 Task: Create a due date automation trigger when advanced on, 2 hours after a card is due add dates due this month.
Action: Mouse moved to (1046, 84)
Screenshot: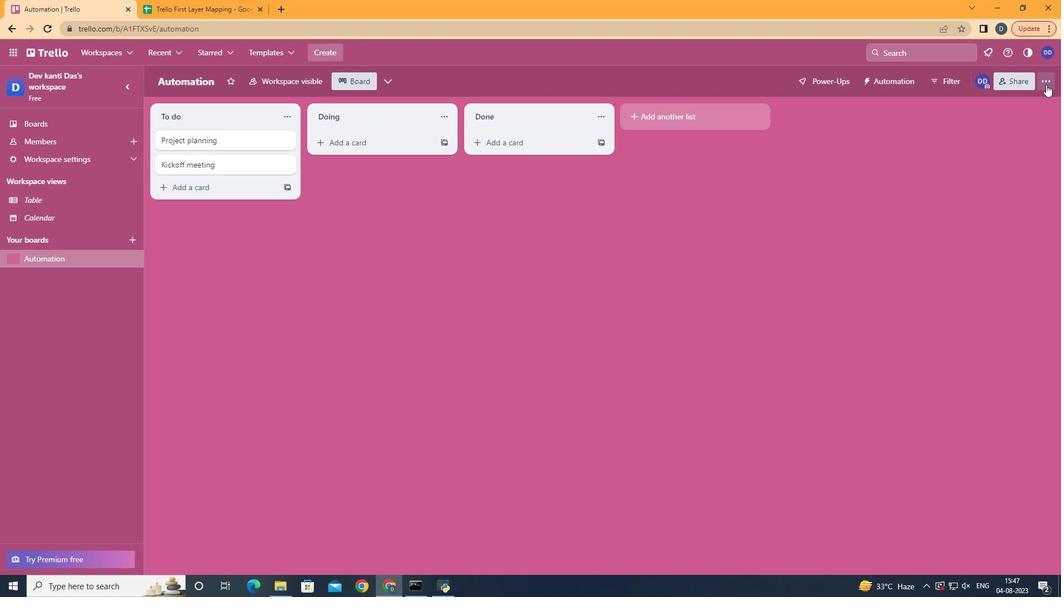 
Action: Mouse pressed left at (1046, 84)
Screenshot: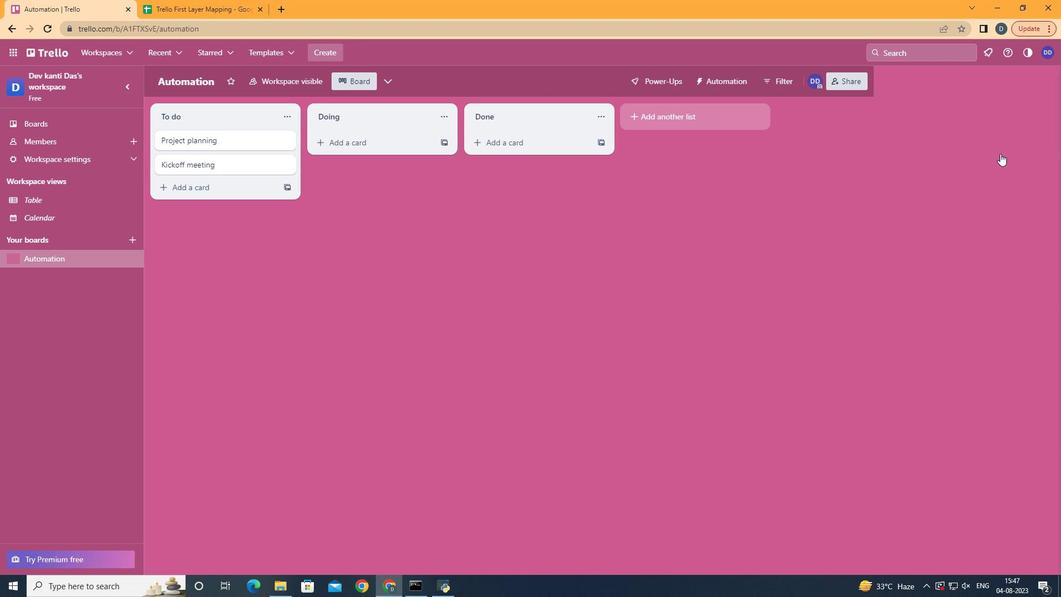 
Action: Mouse moved to (958, 233)
Screenshot: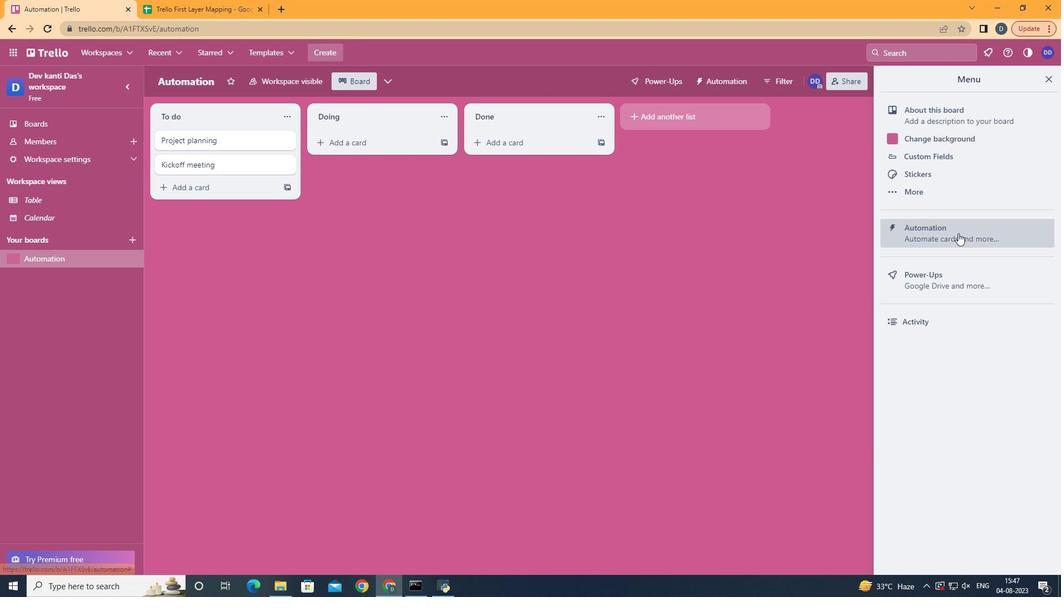
Action: Mouse pressed left at (958, 233)
Screenshot: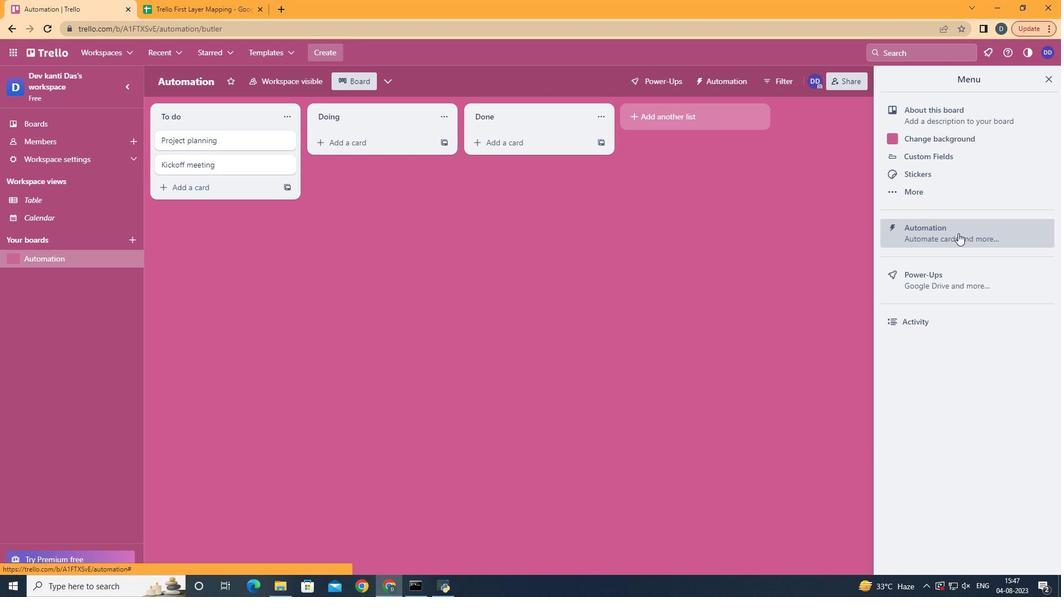 
Action: Mouse moved to (227, 224)
Screenshot: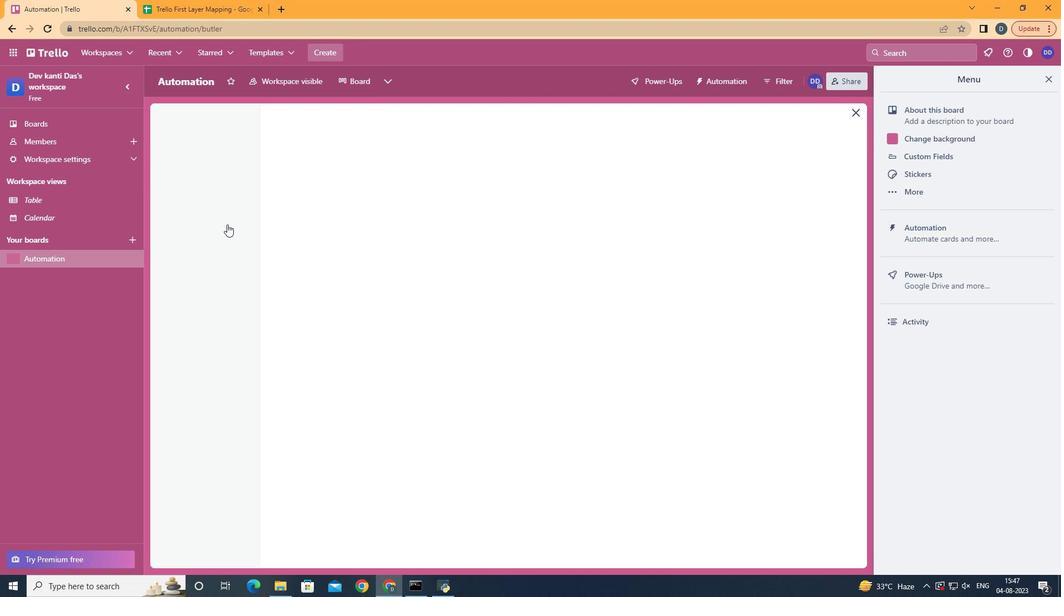 
Action: Mouse pressed left at (227, 224)
Screenshot: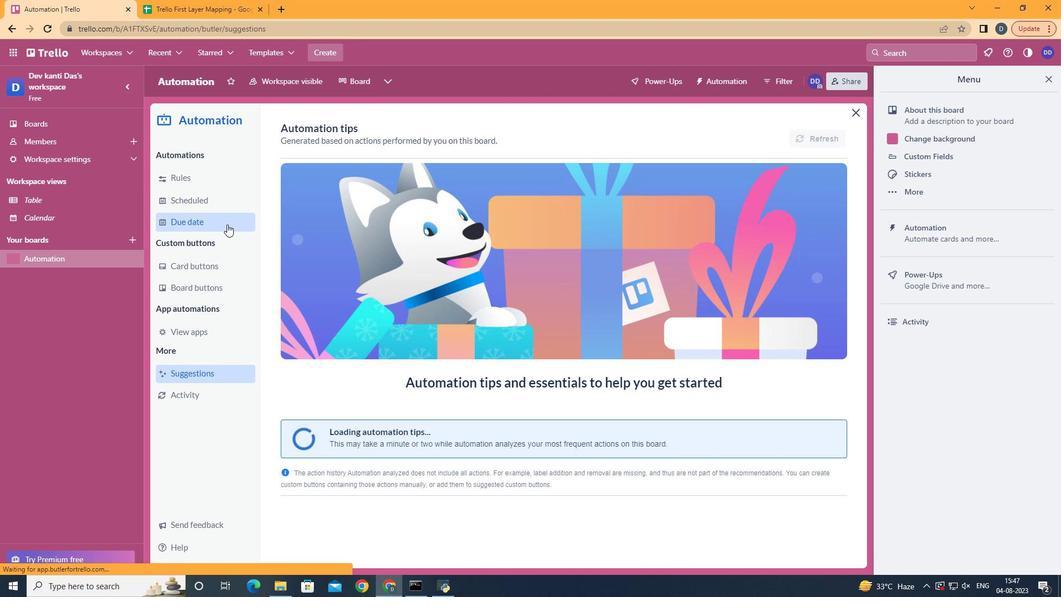 
Action: Mouse moved to (777, 136)
Screenshot: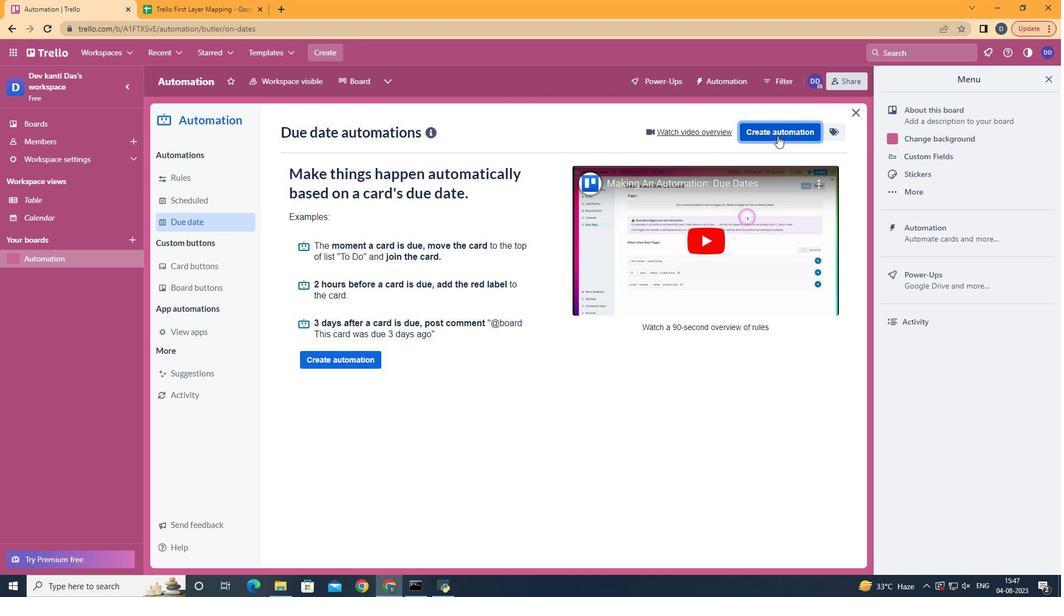 
Action: Mouse pressed left at (777, 136)
Screenshot: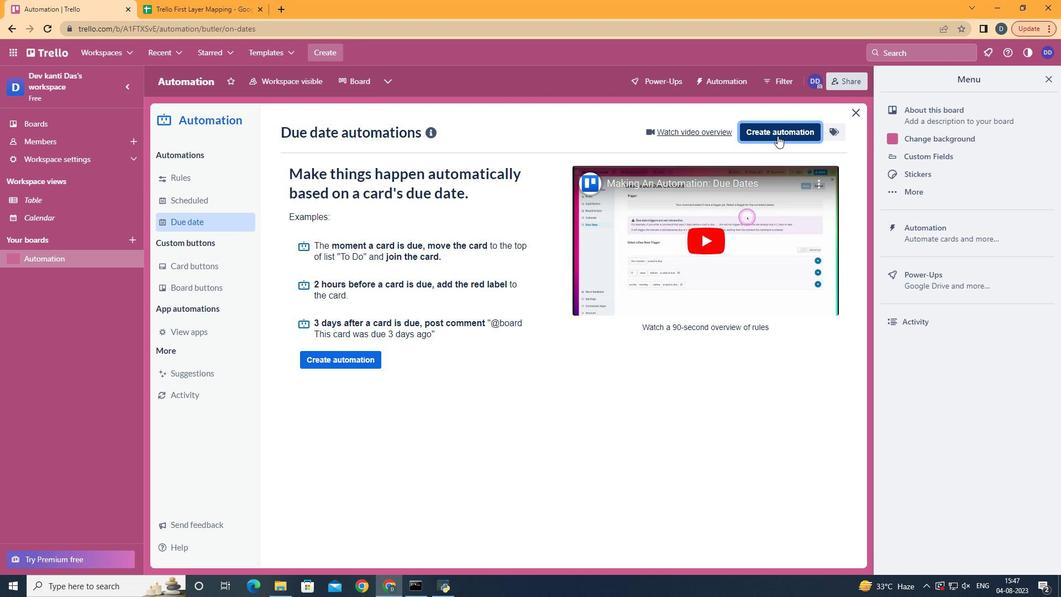 
Action: Mouse moved to (565, 243)
Screenshot: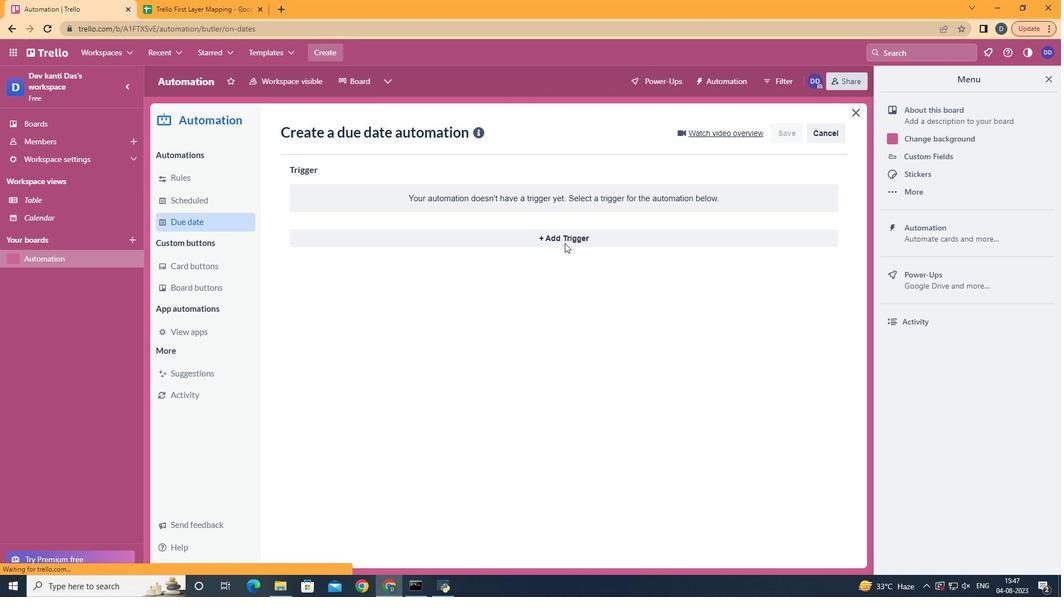 
Action: Mouse pressed left at (565, 243)
Screenshot: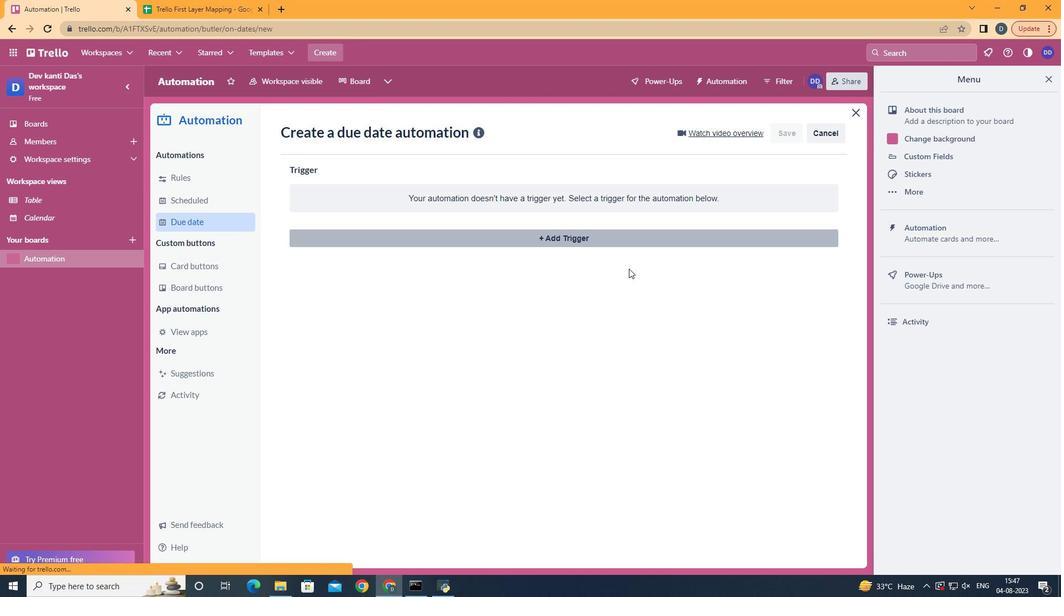
Action: Mouse moved to (368, 470)
Screenshot: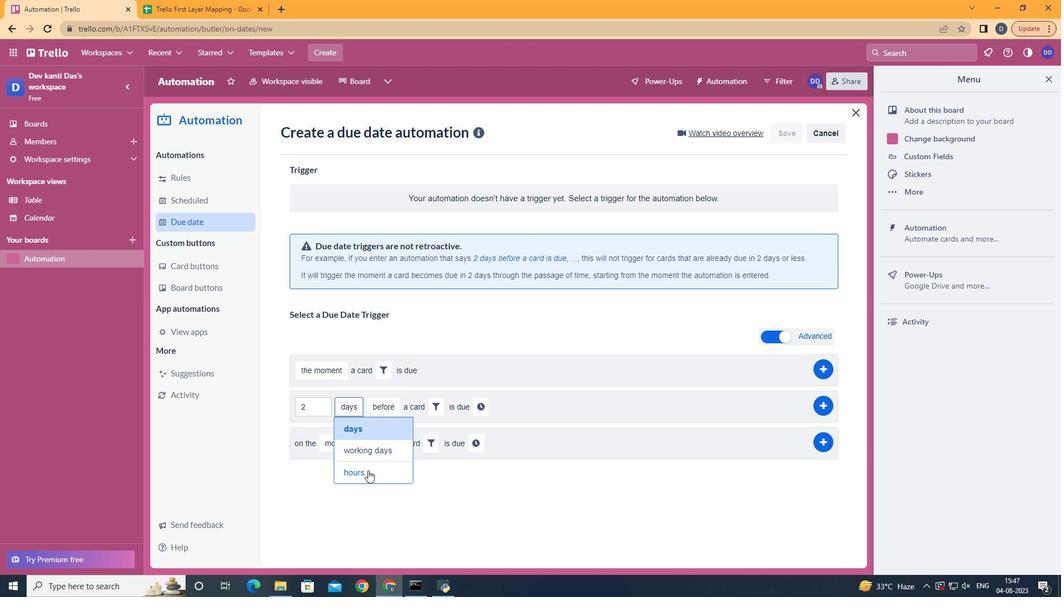 
Action: Mouse pressed left at (368, 470)
Screenshot: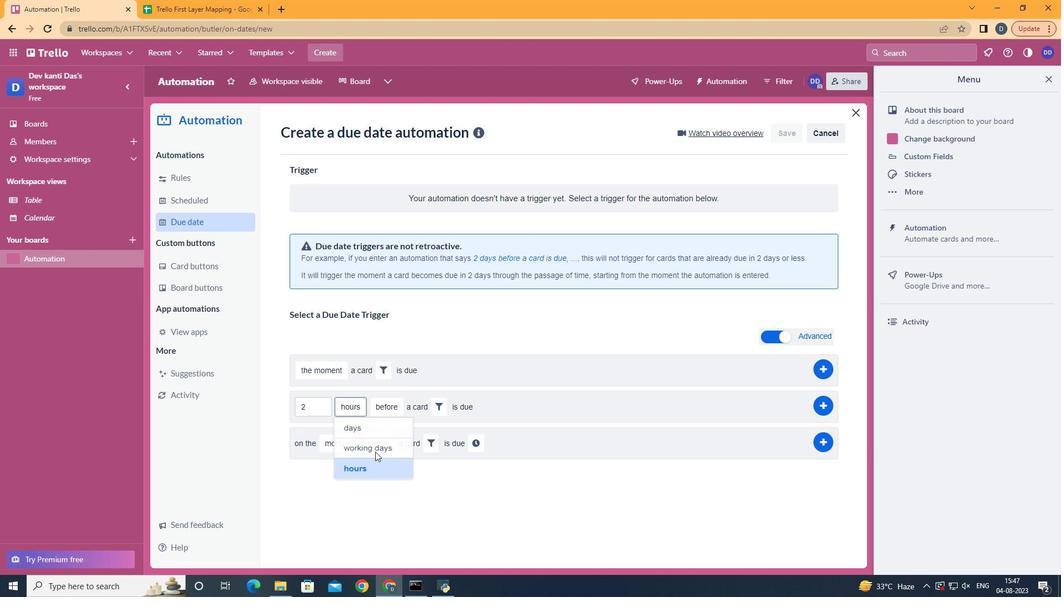 
Action: Mouse moved to (391, 446)
Screenshot: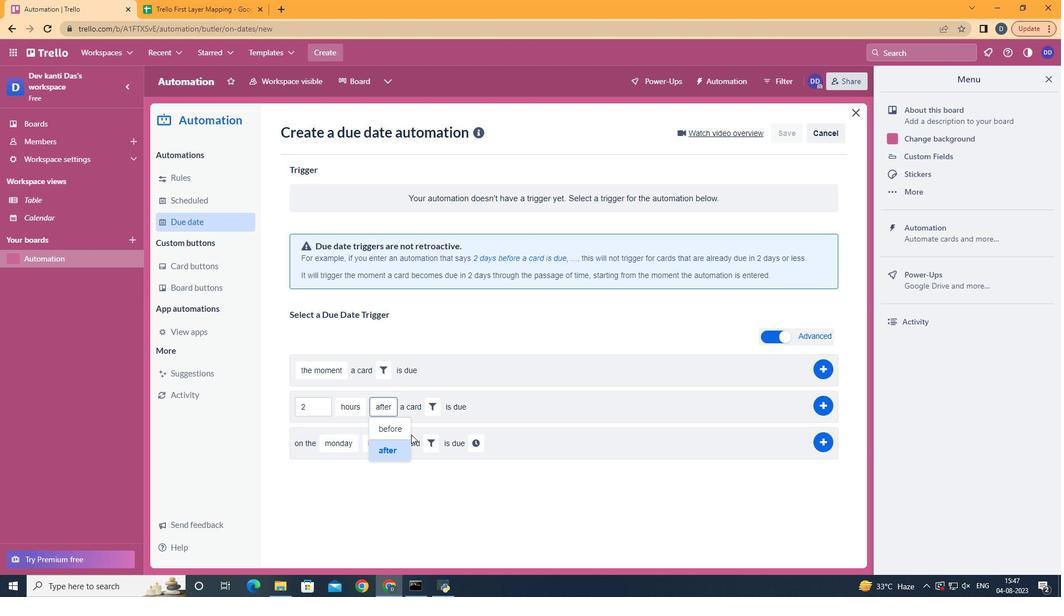 
Action: Mouse pressed left at (391, 446)
Screenshot: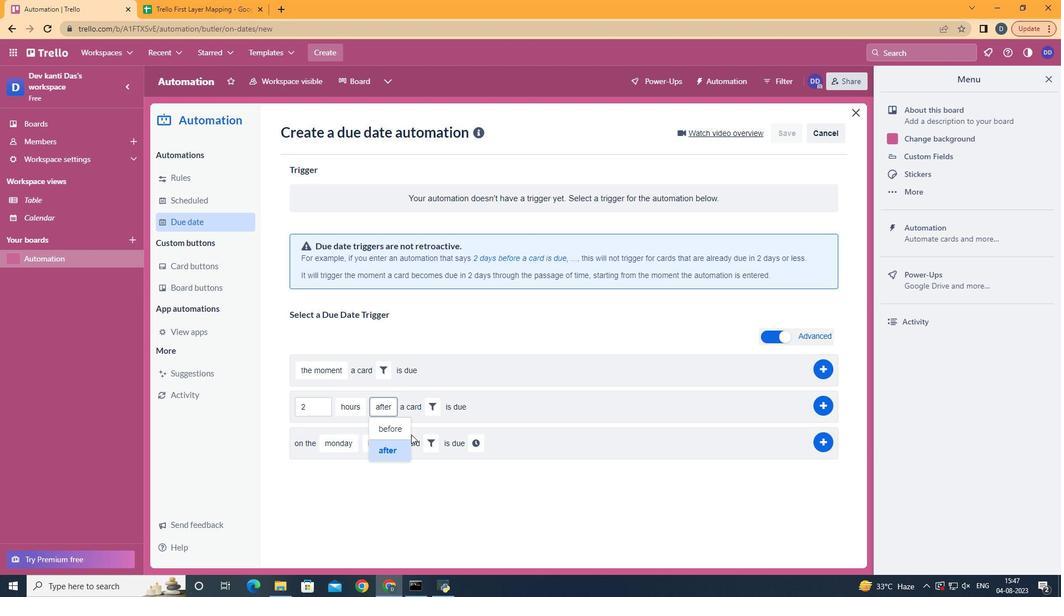 
Action: Mouse moved to (441, 410)
Screenshot: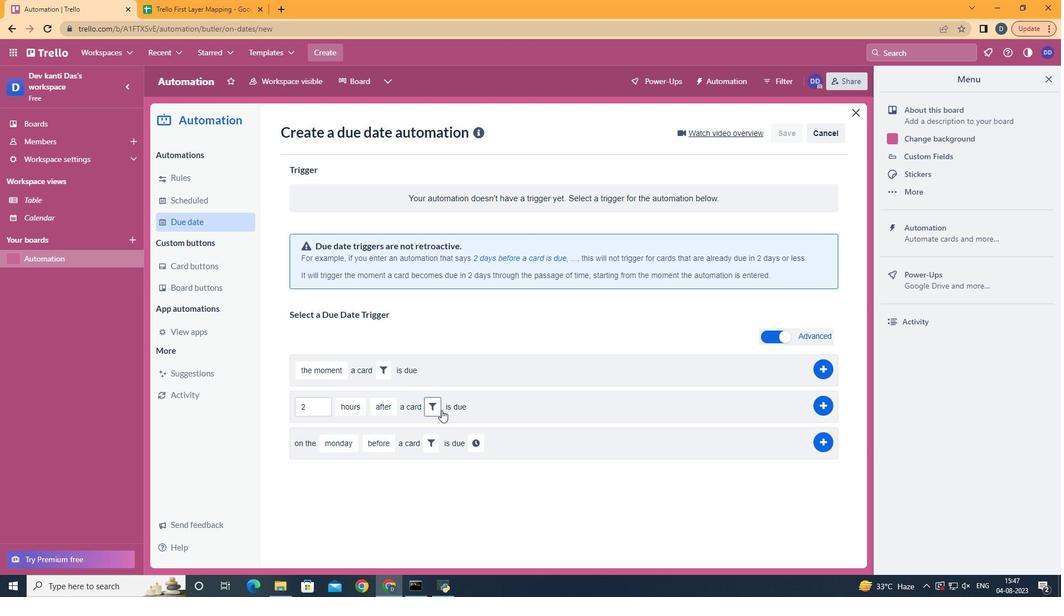 
Action: Mouse pressed left at (441, 410)
Screenshot: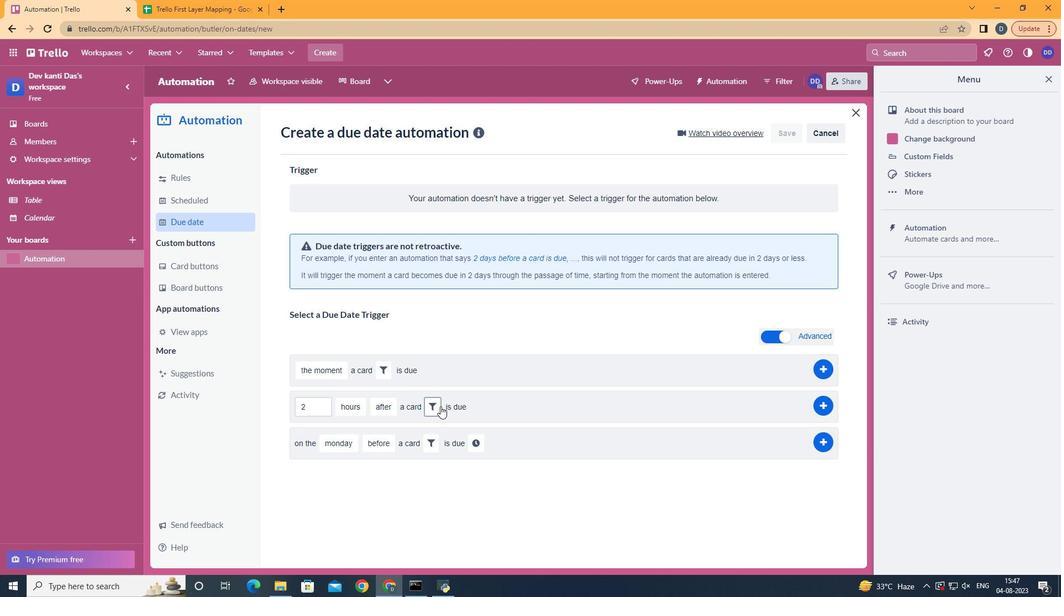 
Action: Mouse moved to (487, 436)
Screenshot: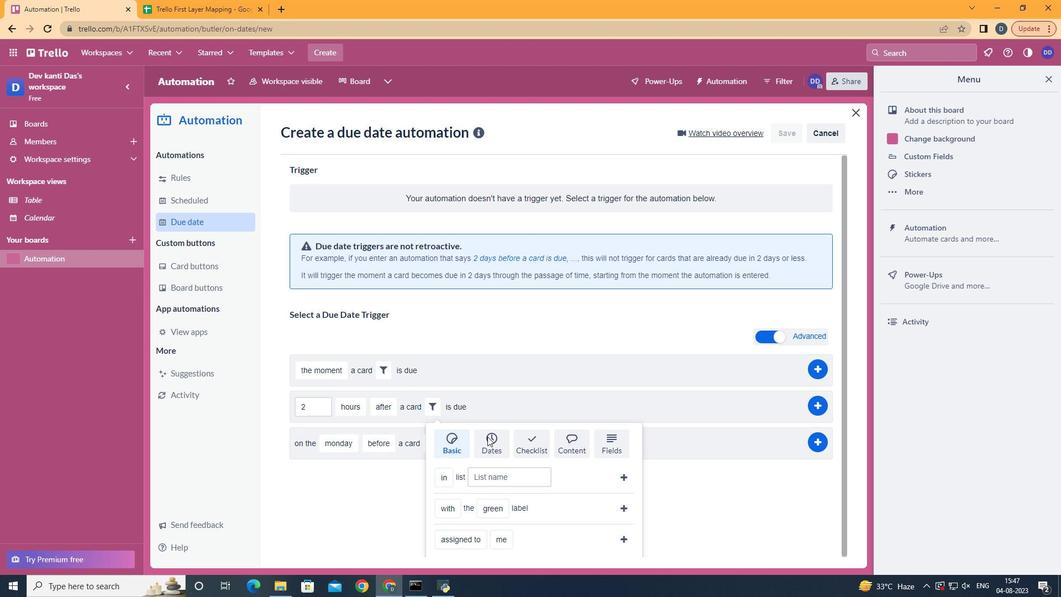 
Action: Mouse pressed left at (487, 436)
Screenshot: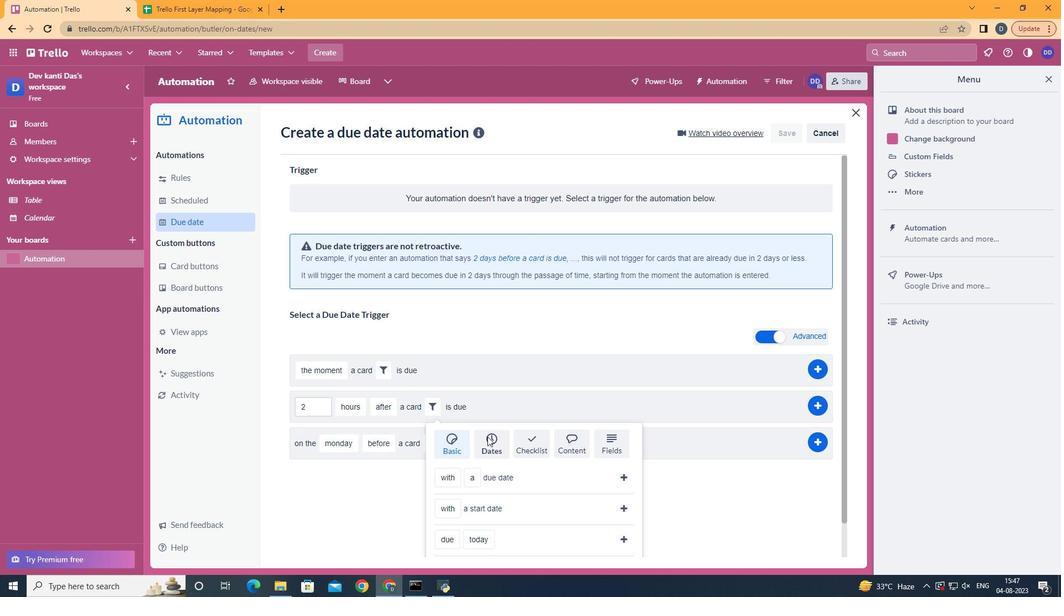 
Action: Mouse moved to (492, 430)
Screenshot: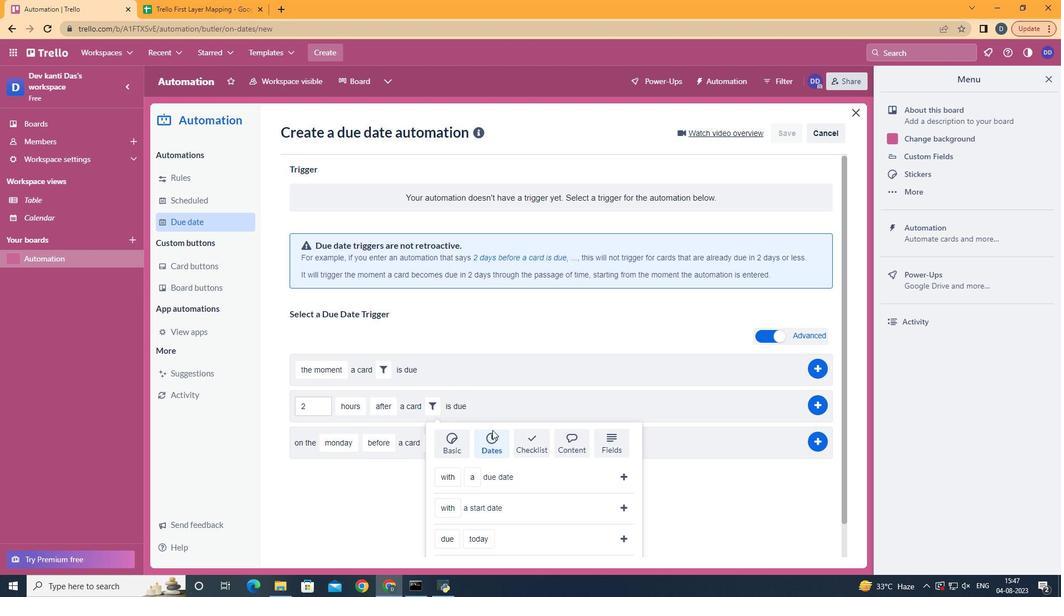 
Action: Mouse scrolled (492, 430) with delta (0, 0)
Screenshot: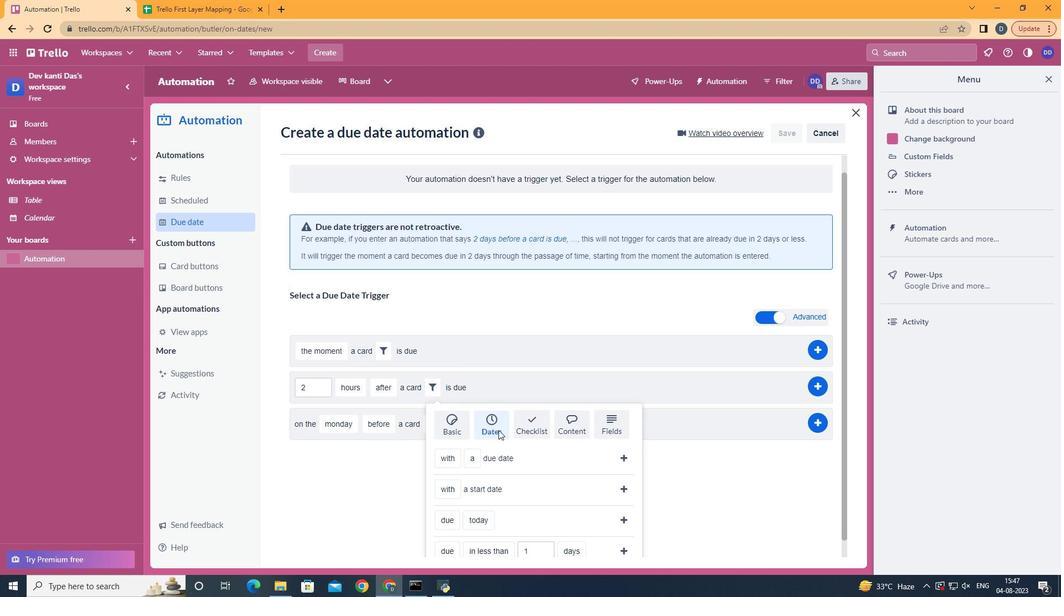 
Action: Mouse scrolled (492, 430) with delta (0, 0)
Screenshot: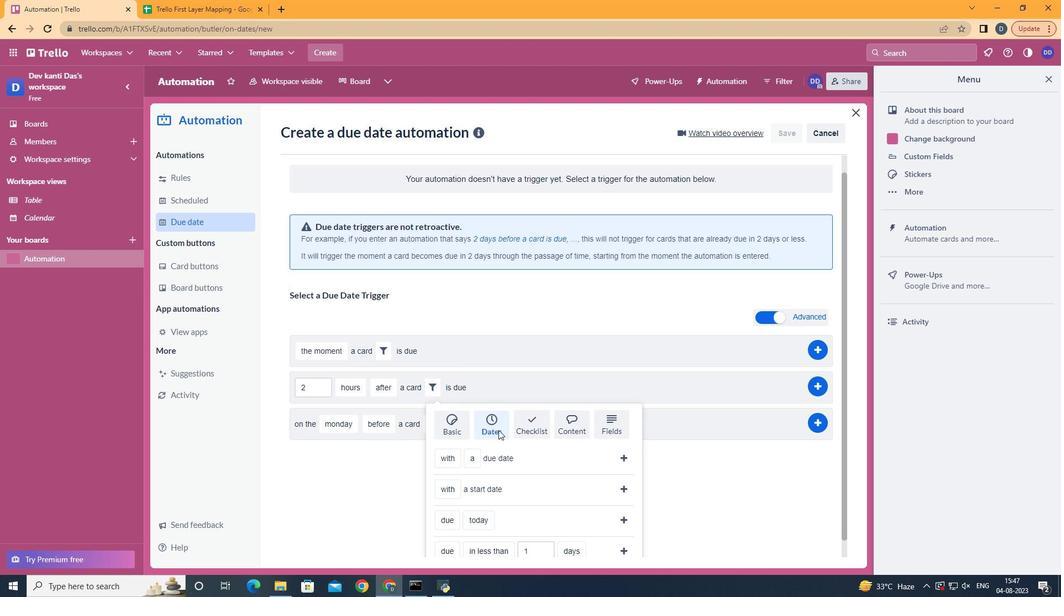 
Action: Mouse scrolled (492, 430) with delta (0, 0)
Screenshot: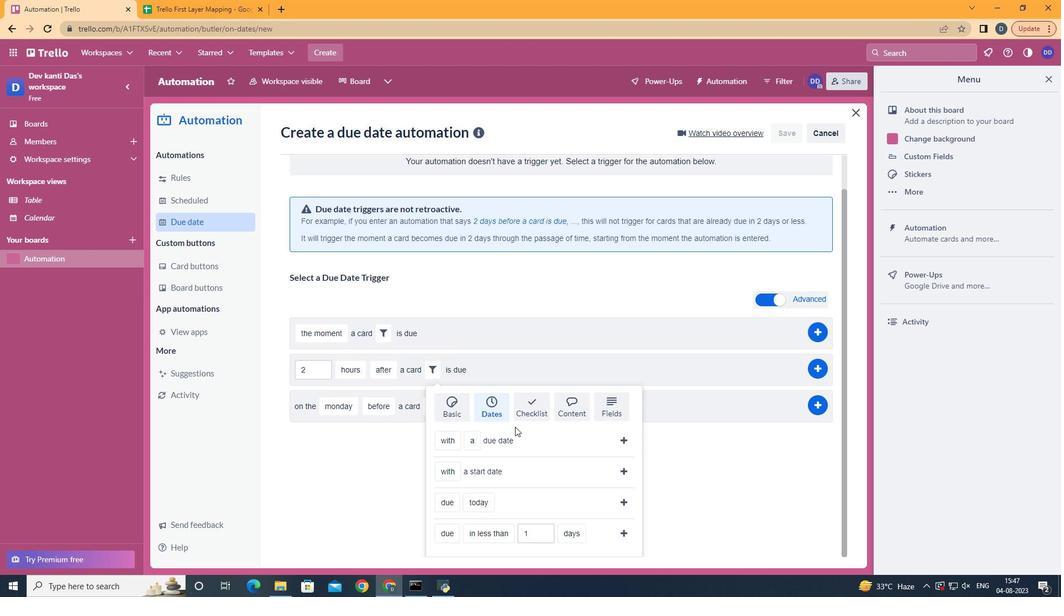 
Action: Mouse scrolled (492, 430) with delta (0, 0)
Screenshot: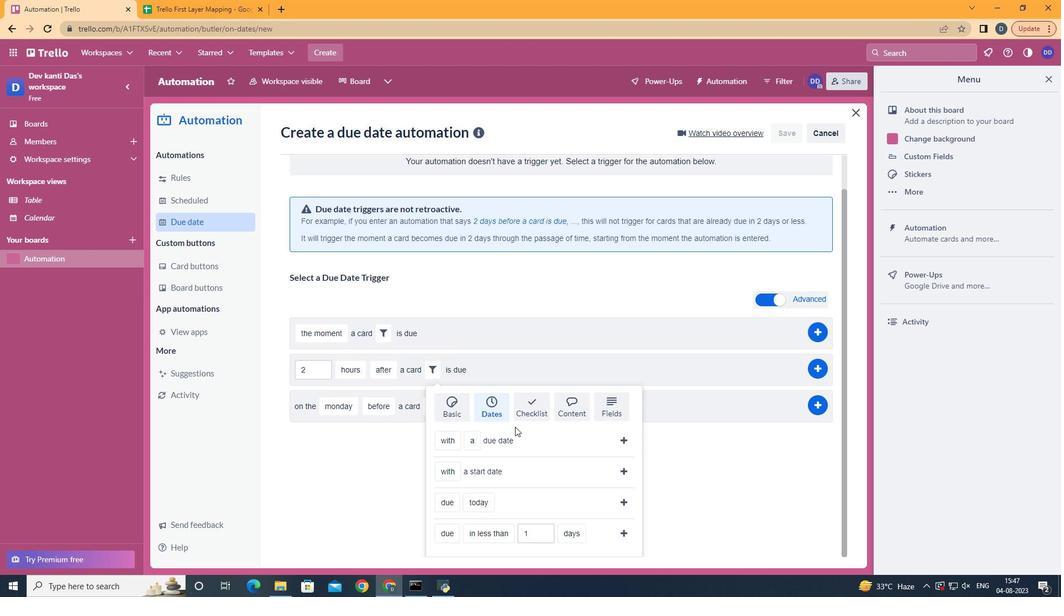 
Action: Mouse moved to (492, 430)
Screenshot: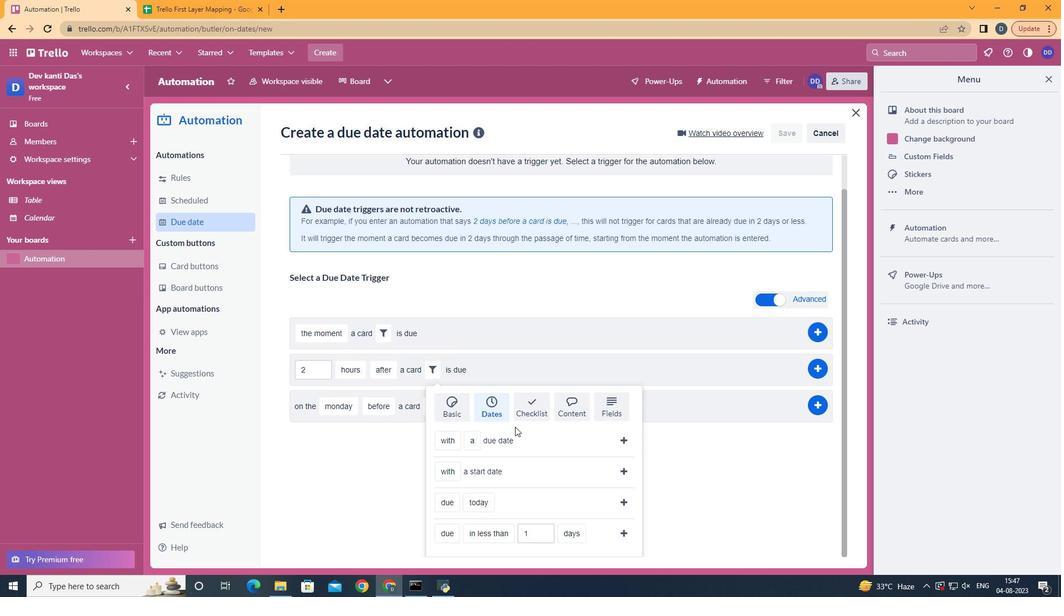 
Action: Mouse scrolled (492, 429) with delta (0, 0)
Screenshot: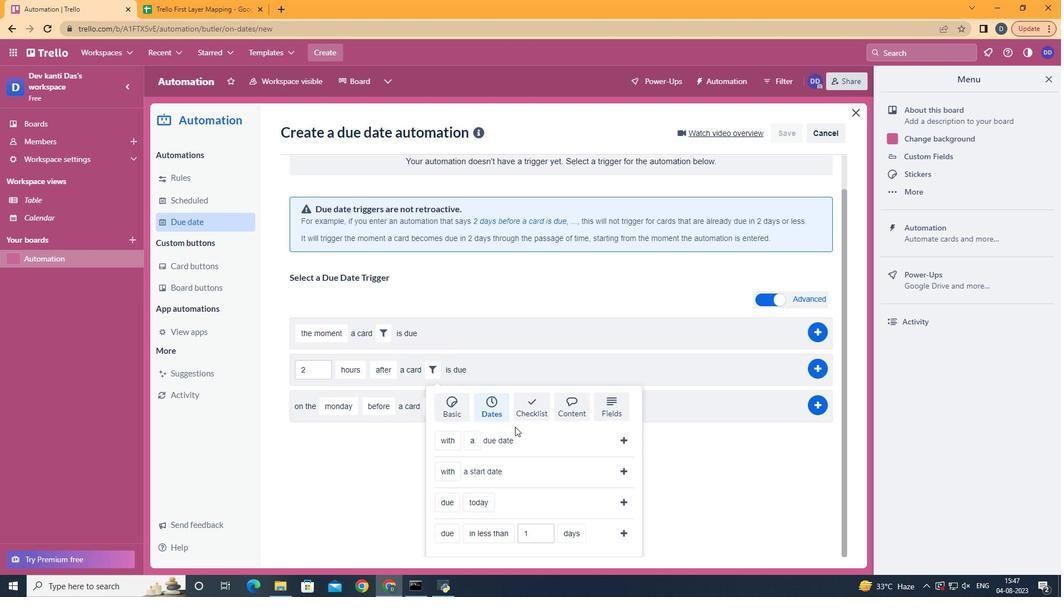 
Action: Mouse moved to (452, 419)
Screenshot: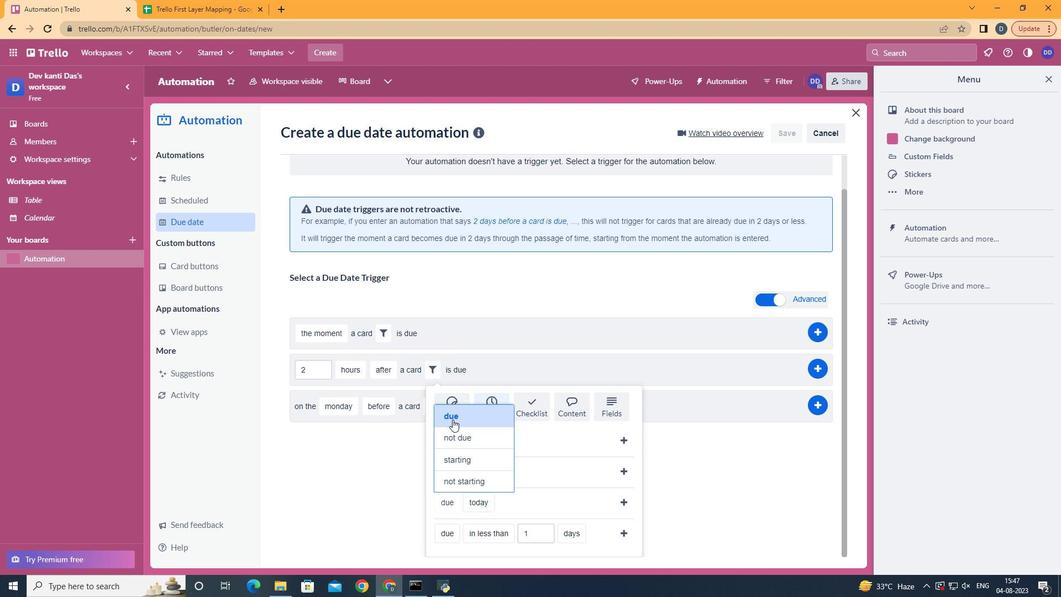 
Action: Mouse pressed left at (452, 419)
Screenshot: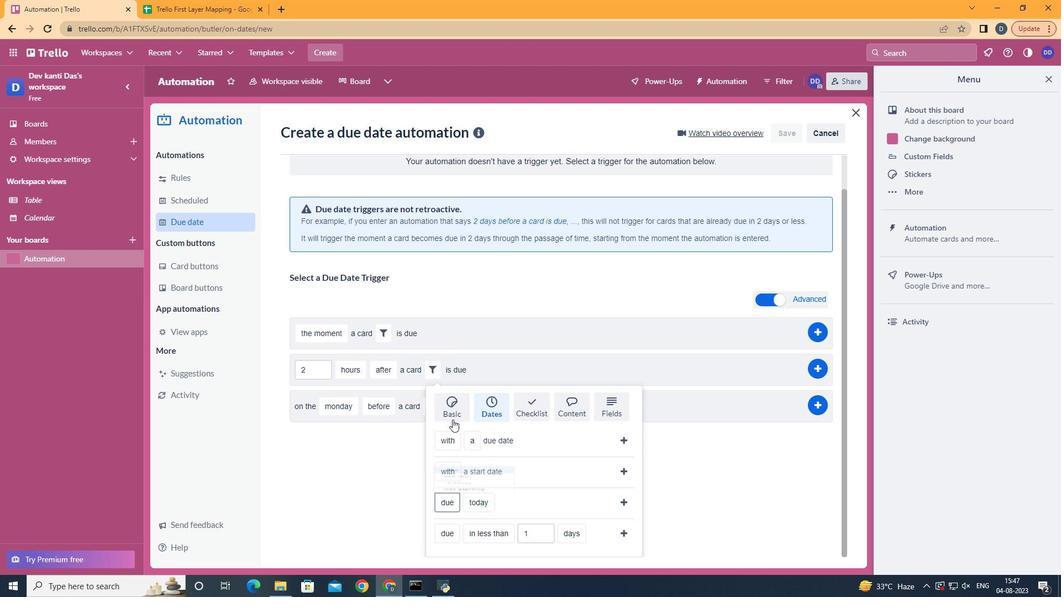 
Action: Mouse moved to (499, 456)
Screenshot: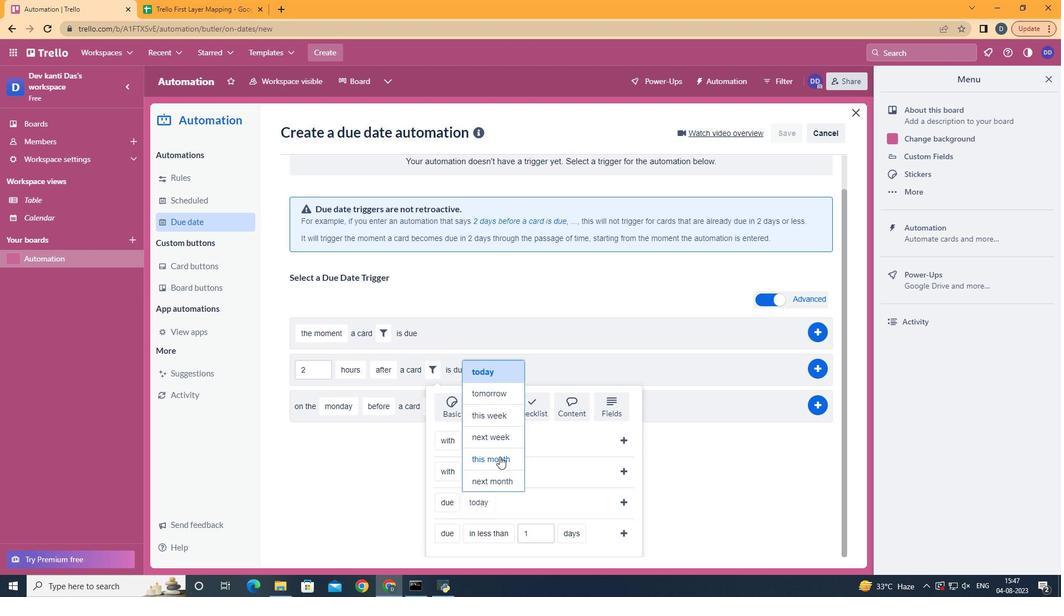 
Action: Mouse pressed left at (499, 456)
Screenshot: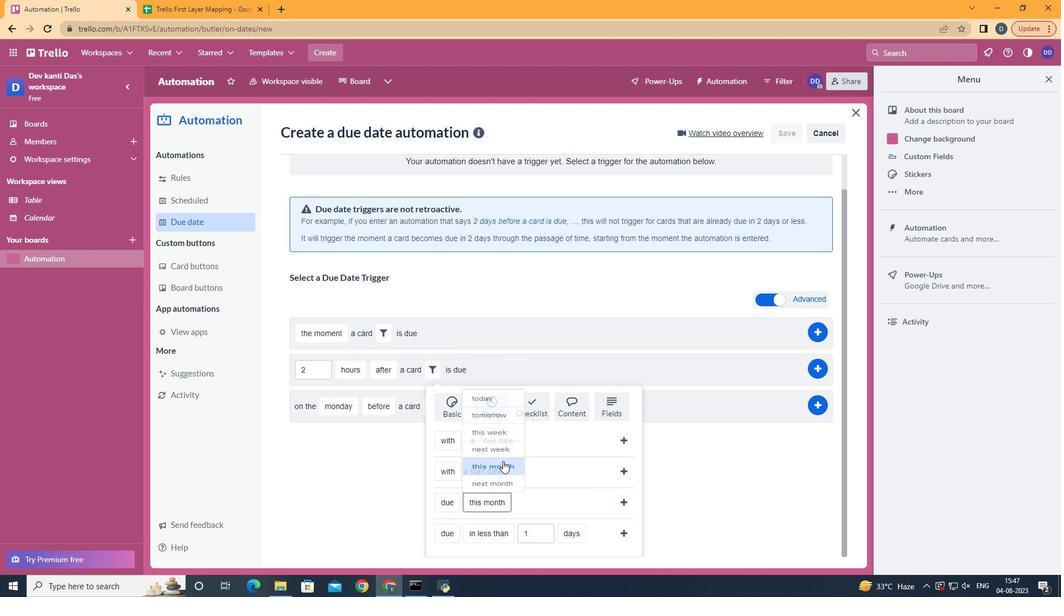 
Action: Mouse moved to (623, 500)
Screenshot: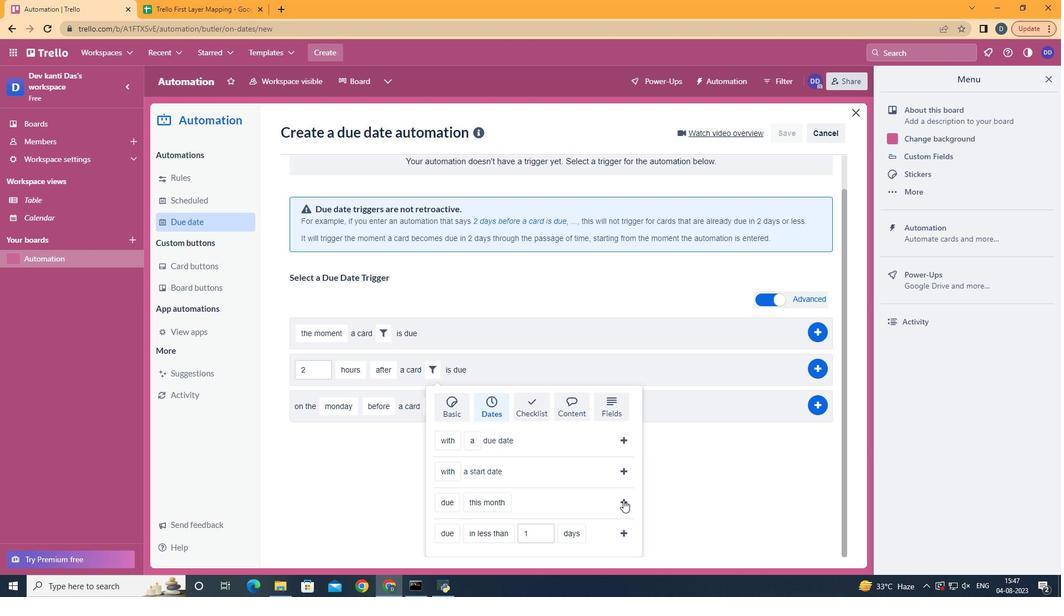 
Action: Mouse pressed left at (623, 500)
Screenshot: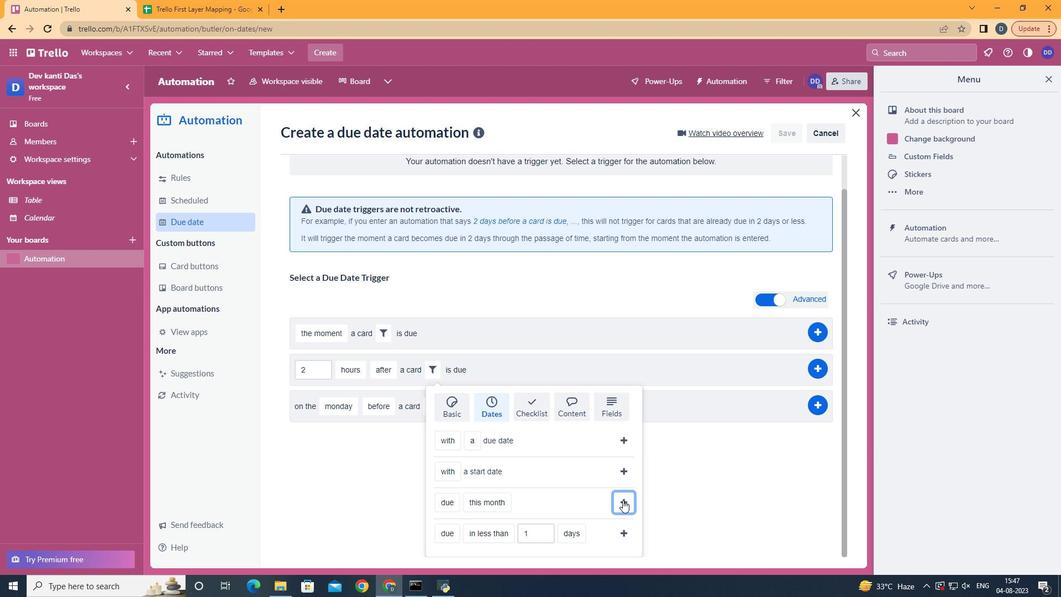 
Action: Mouse moved to (817, 412)
Screenshot: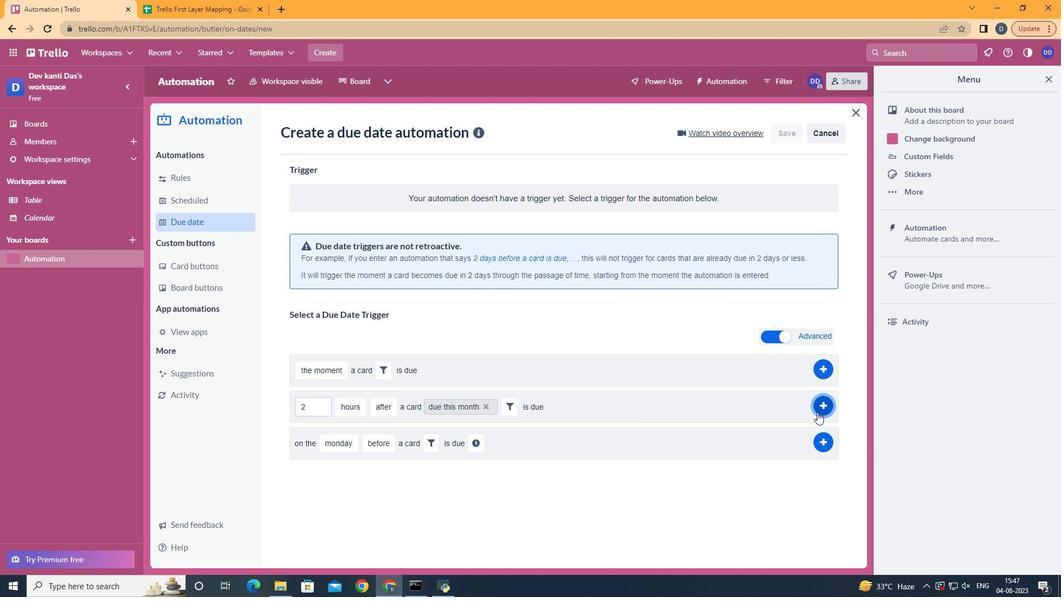 
Action: Mouse pressed left at (817, 412)
Screenshot: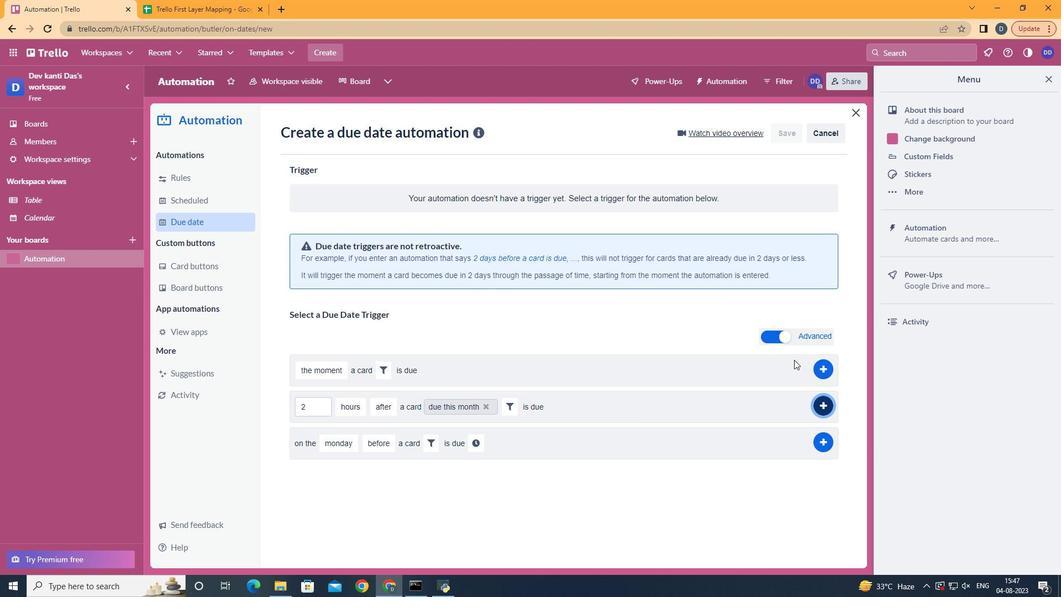 
Action: Mouse moved to (497, 199)
Screenshot: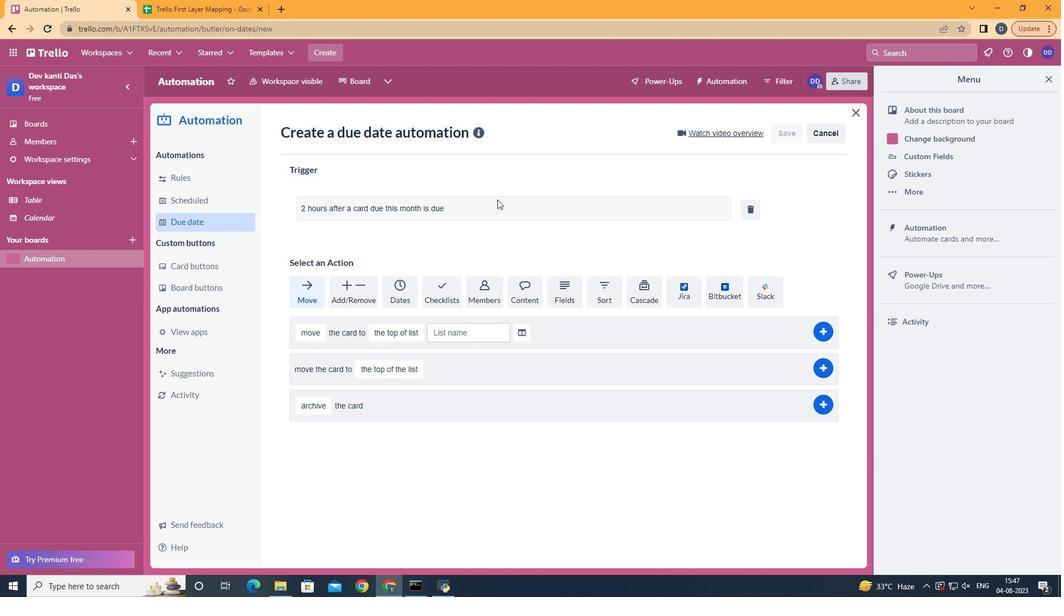 
